 Task: Create Card Card0000000104 in Board Board0000000026 in Workspace WS0000000009 in Trello. Create Card Card0000000105 in Board Board0000000027 in Workspace WS0000000009 in Trello. Create Card Card0000000106 in Board Board0000000027 in Workspace WS0000000009 in Trello. Create Card Card0000000107 in Board Board0000000027 in Workspace WS0000000009 in Trello. Create Card Card0000000108 in Board Board0000000027 in Workspace WS0000000009 in Trello
Action: Mouse moved to (429, 345)
Screenshot: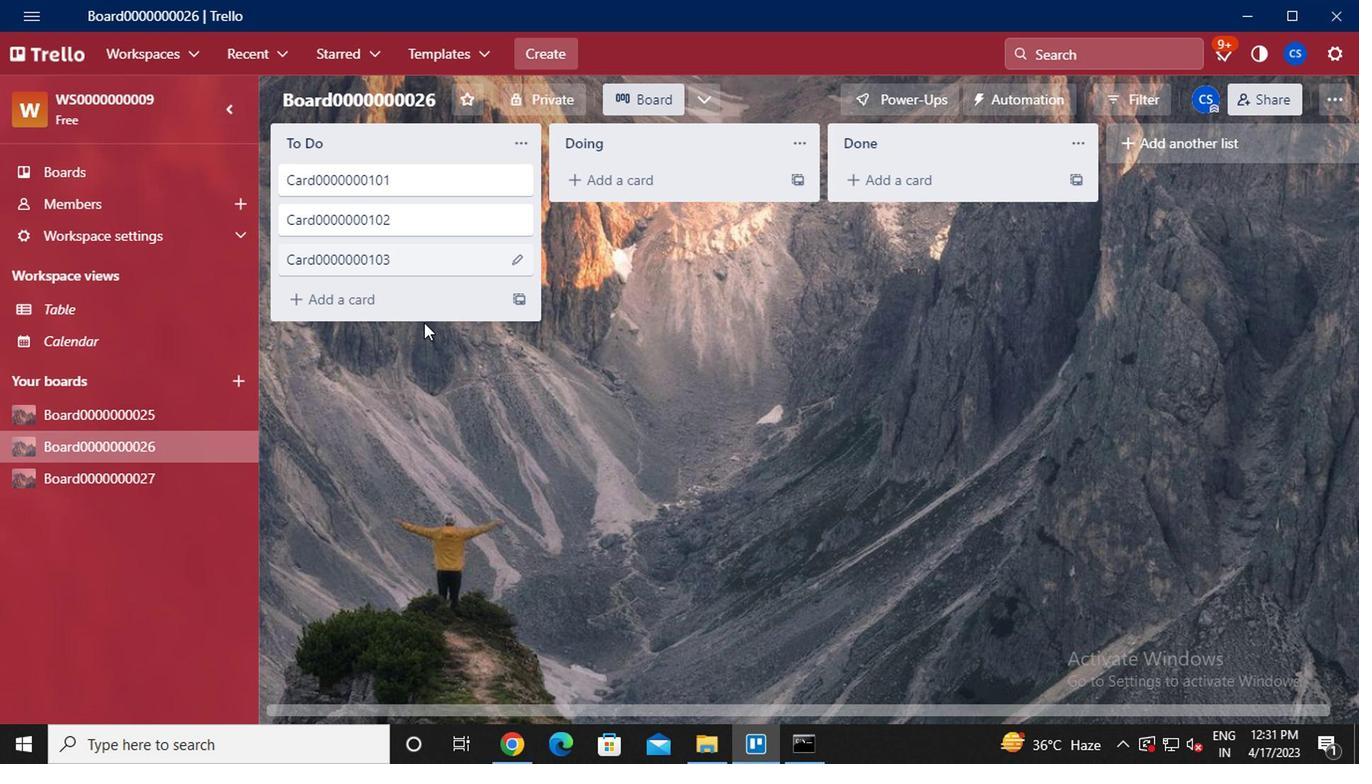 
Action: Mouse pressed left at (429, 345)
Screenshot: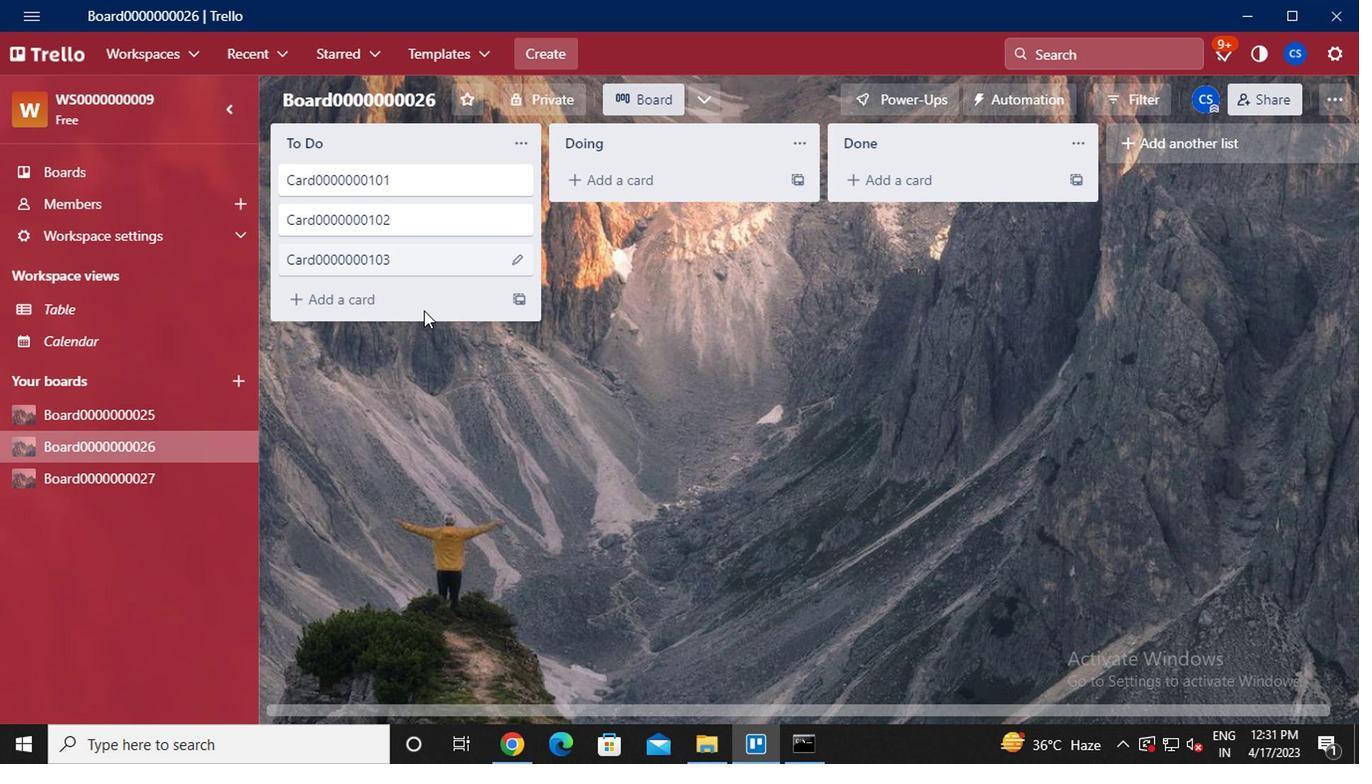 
Action: Key pressed c<Key.caps_lock>ard0000000104<Key.enter>
Screenshot: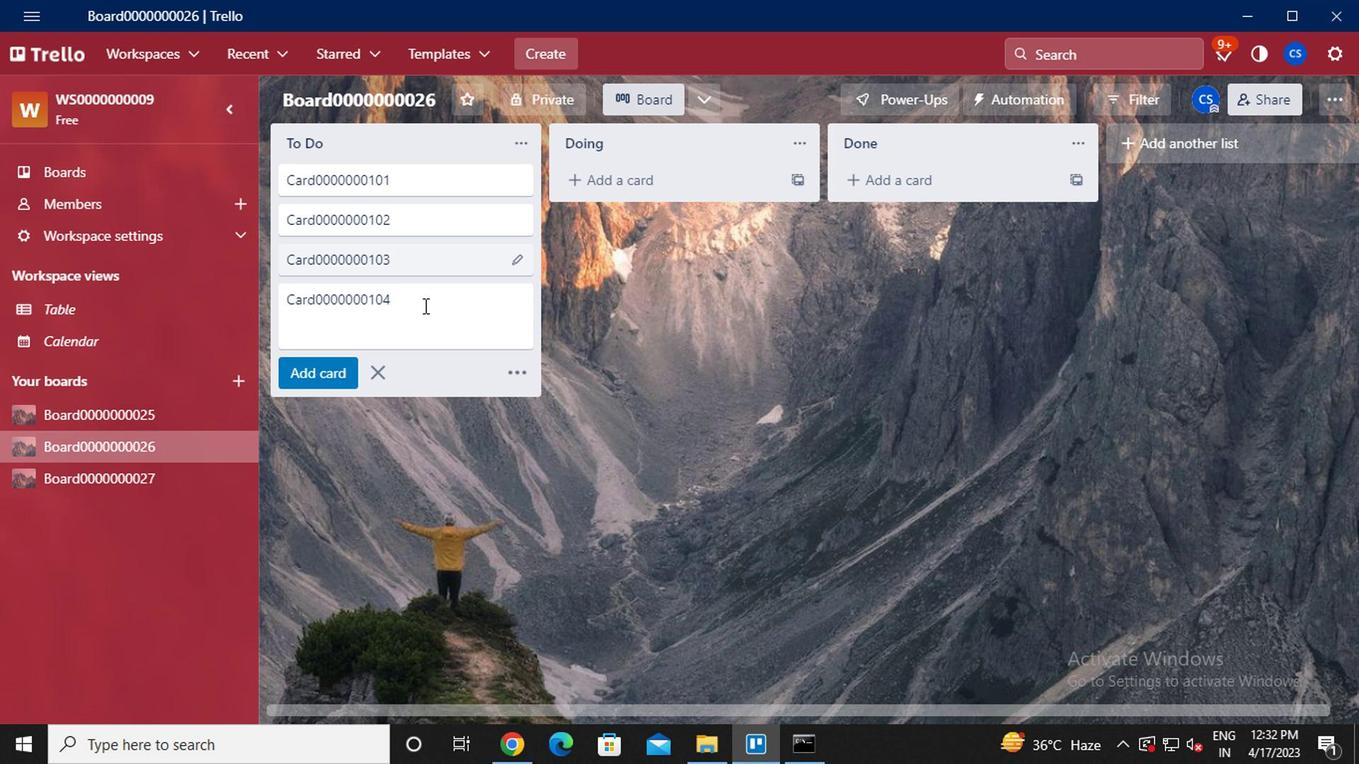 
Action: Mouse moved to (400, 421)
Screenshot: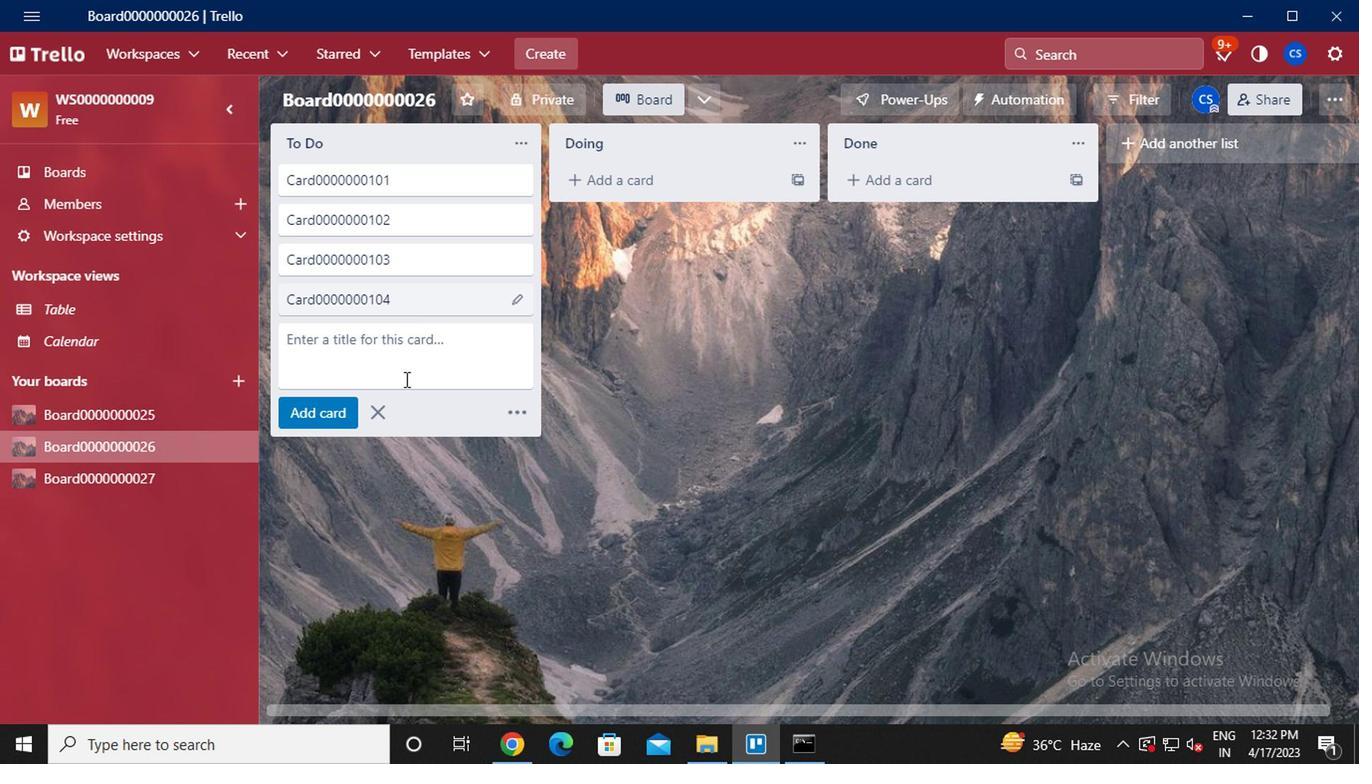 
Action: Mouse pressed left at (400, 421)
Screenshot: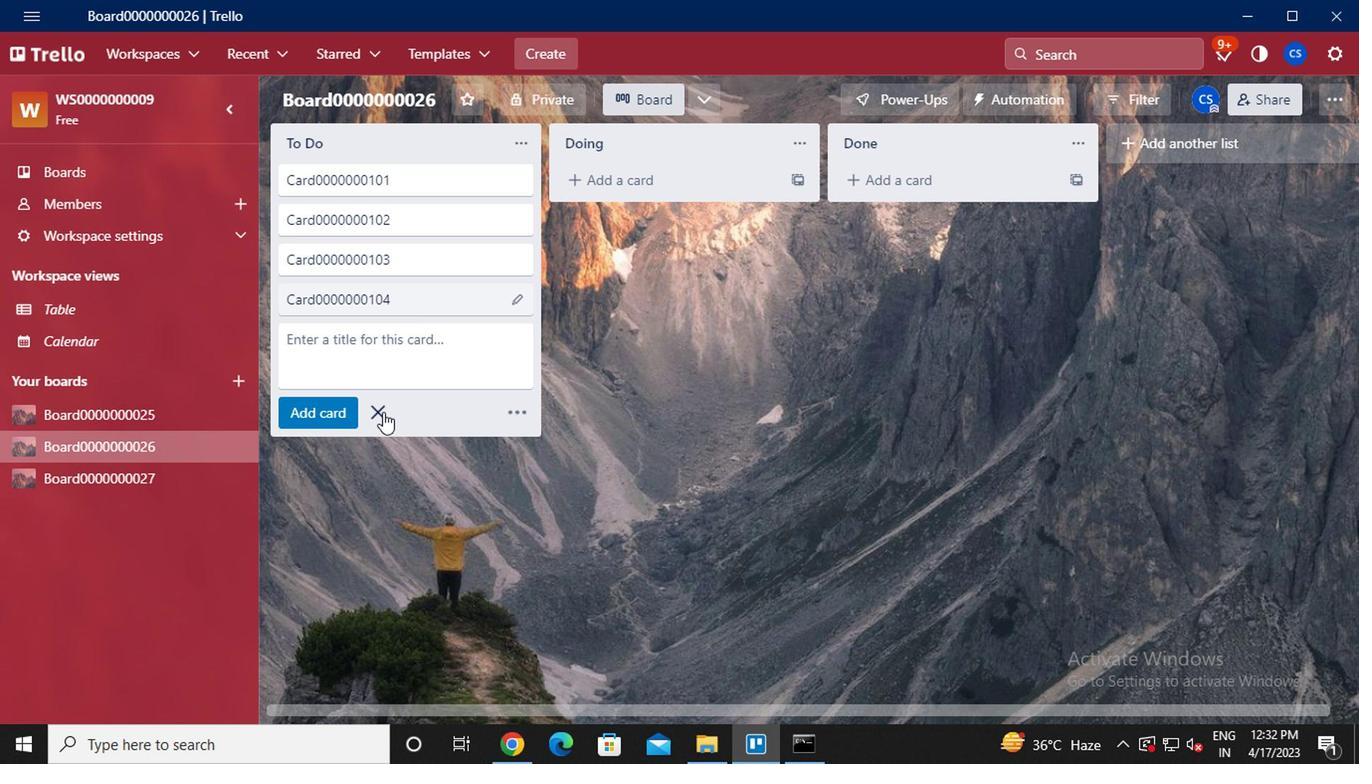 
Action: Mouse moved to (186, 474)
Screenshot: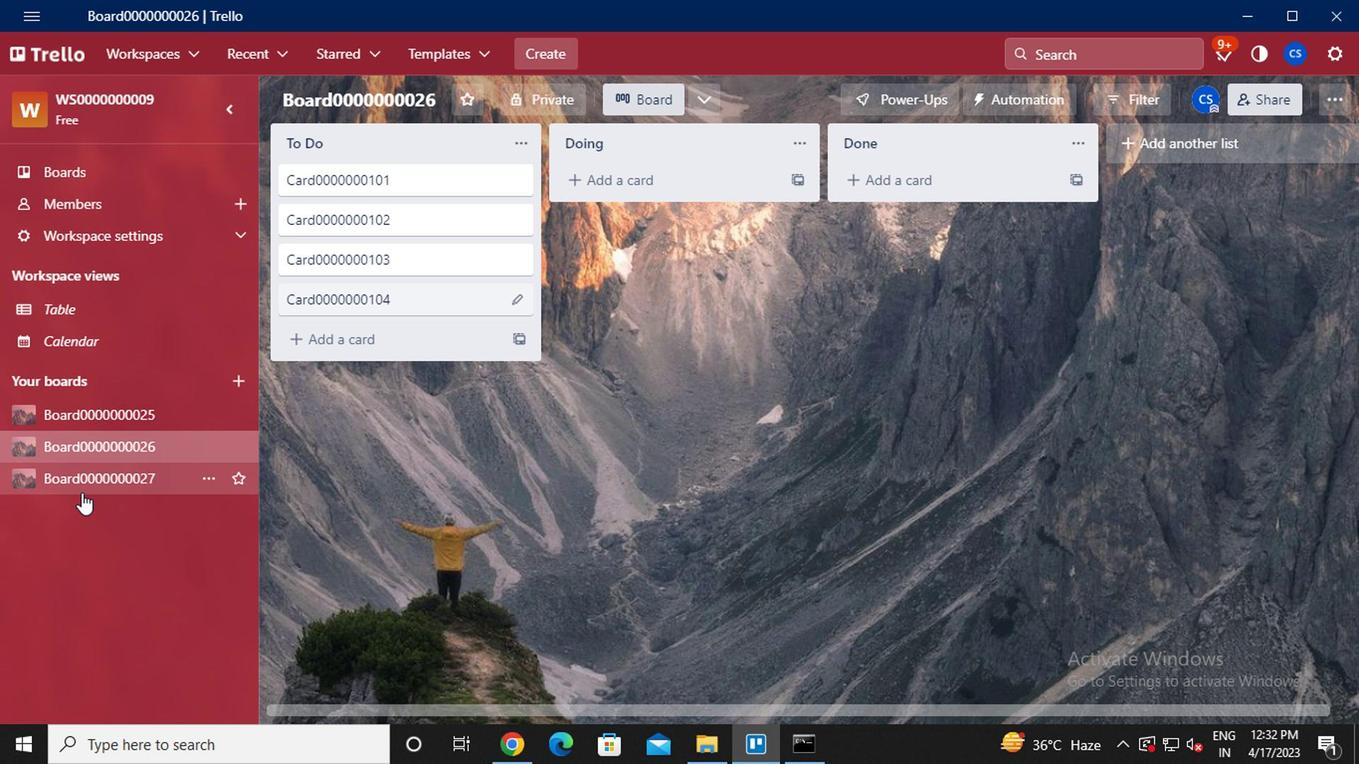 
Action: Mouse pressed left at (186, 474)
Screenshot: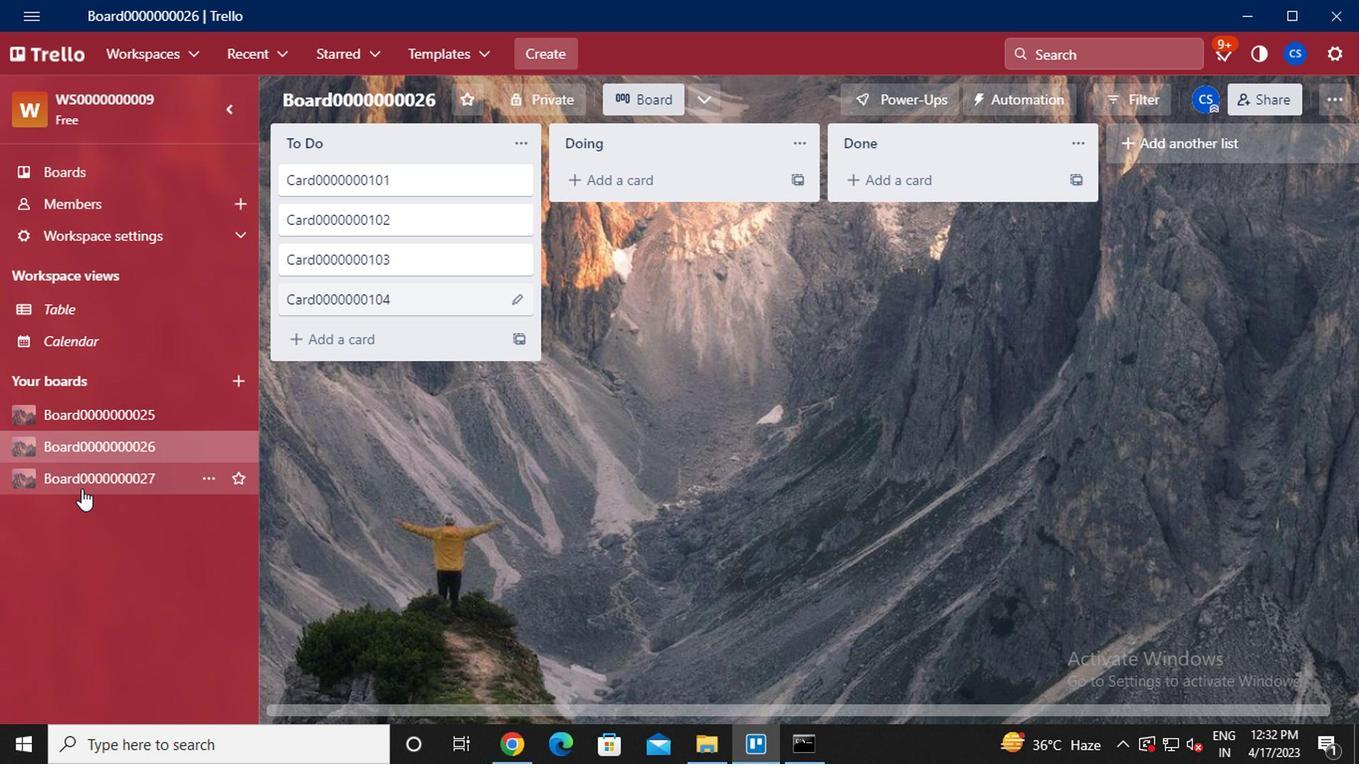 
Action: Mouse moved to (392, 293)
Screenshot: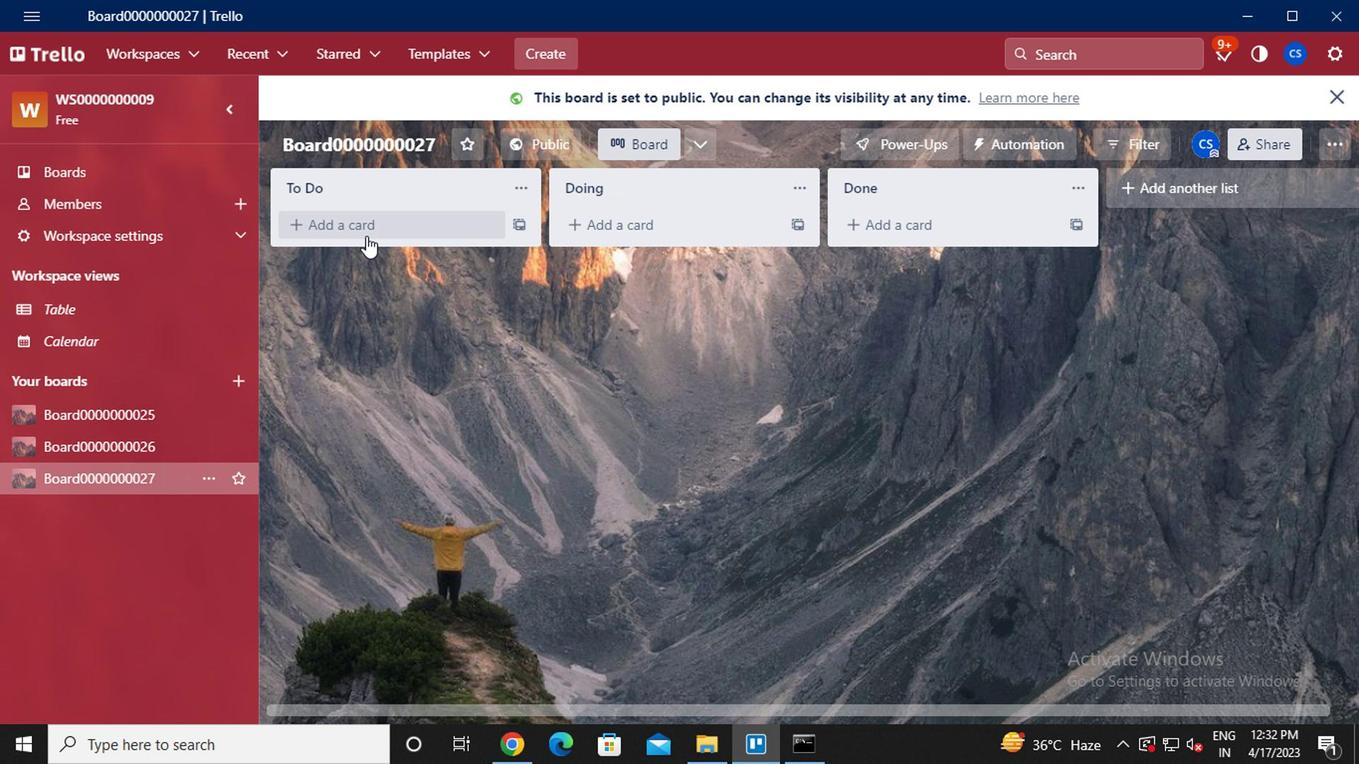 
Action: Mouse pressed left at (392, 293)
Screenshot: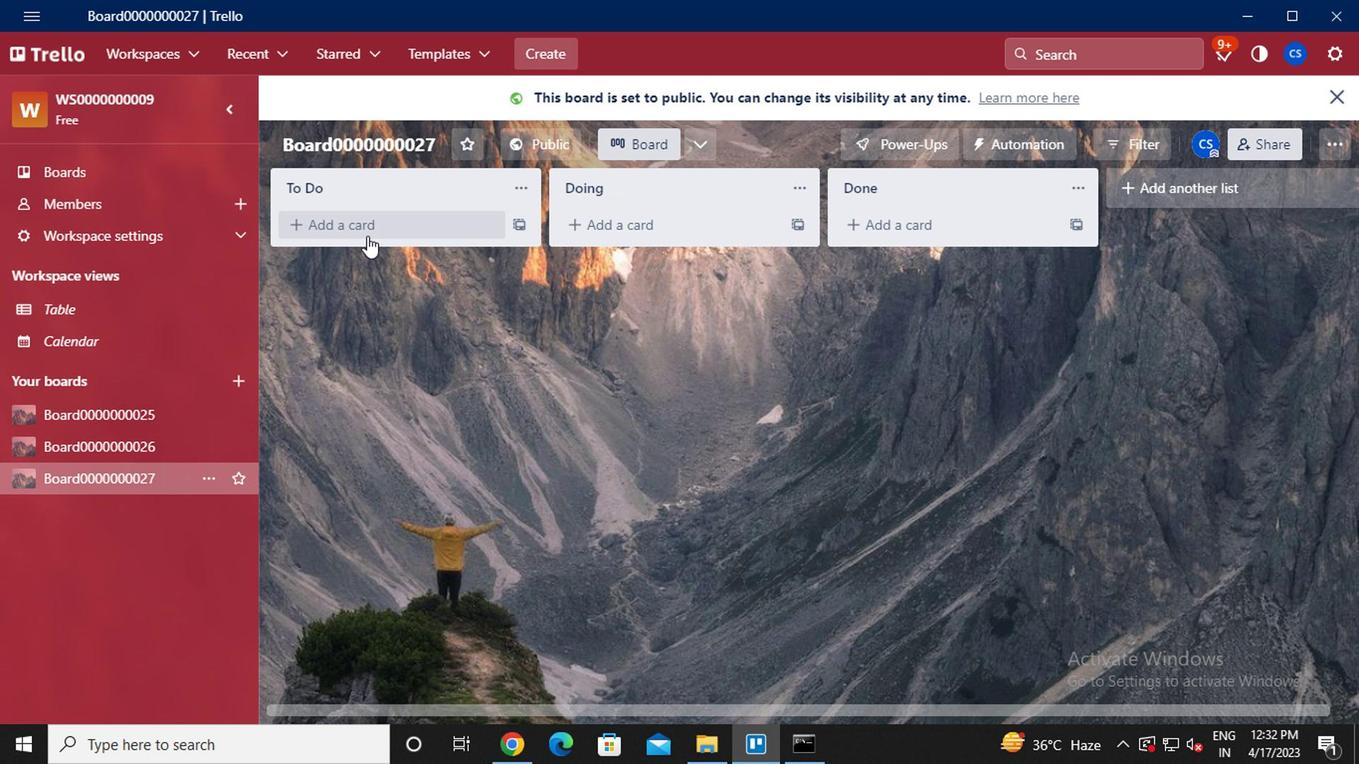
Action: Mouse moved to (396, 343)
Screenshot: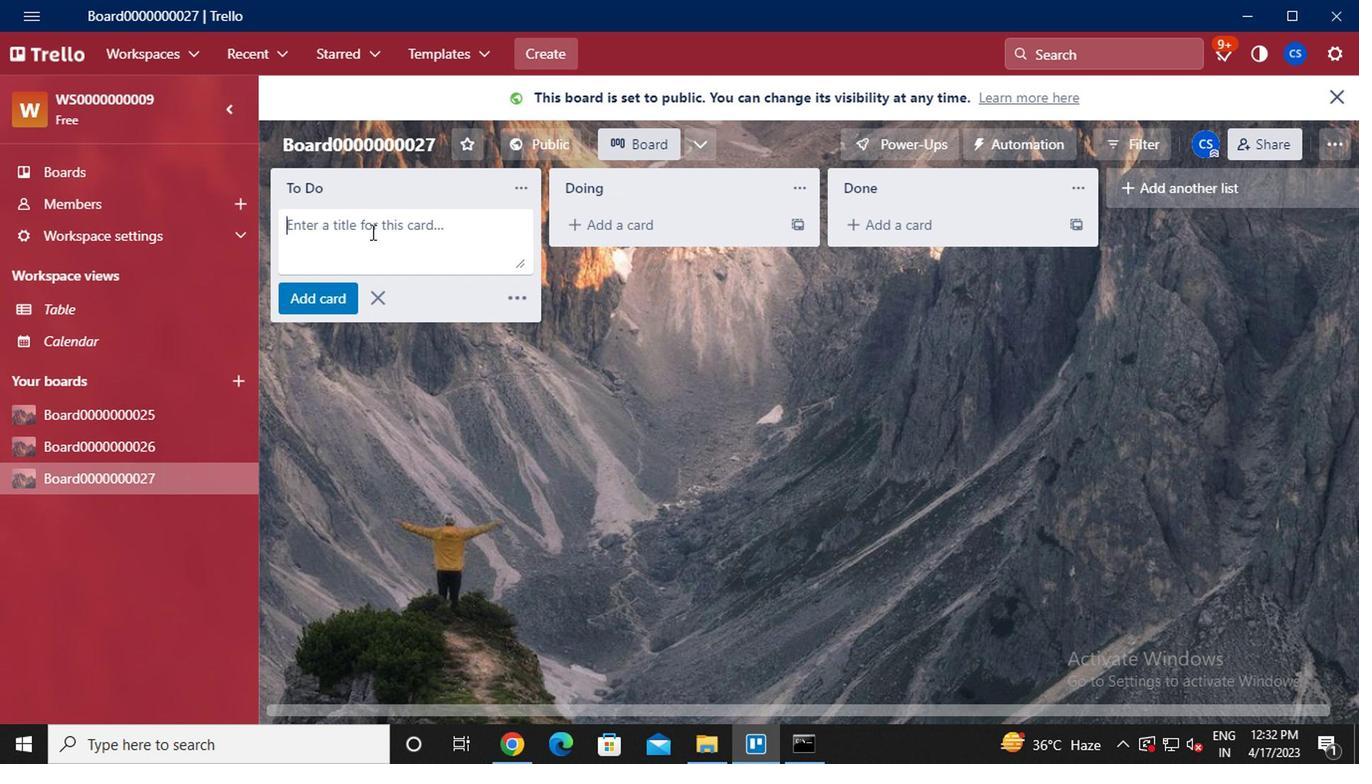 
Action: Key pressed <Key.caps_lock>c<Key.caps_lock>ard0000000105<Key.enter><Key.caps_lock>c<Key.caps_lock>ard0000000106<Key.enter><Key.caps_lock>c<Key.caps_lock>ard0000000107<Key.enter><Key.caps_lock>c<Key.caps_lock>rad<Key.backspace><Key.backspace><Key.backspace>ard0000000108<Key.enter>
Screenshot: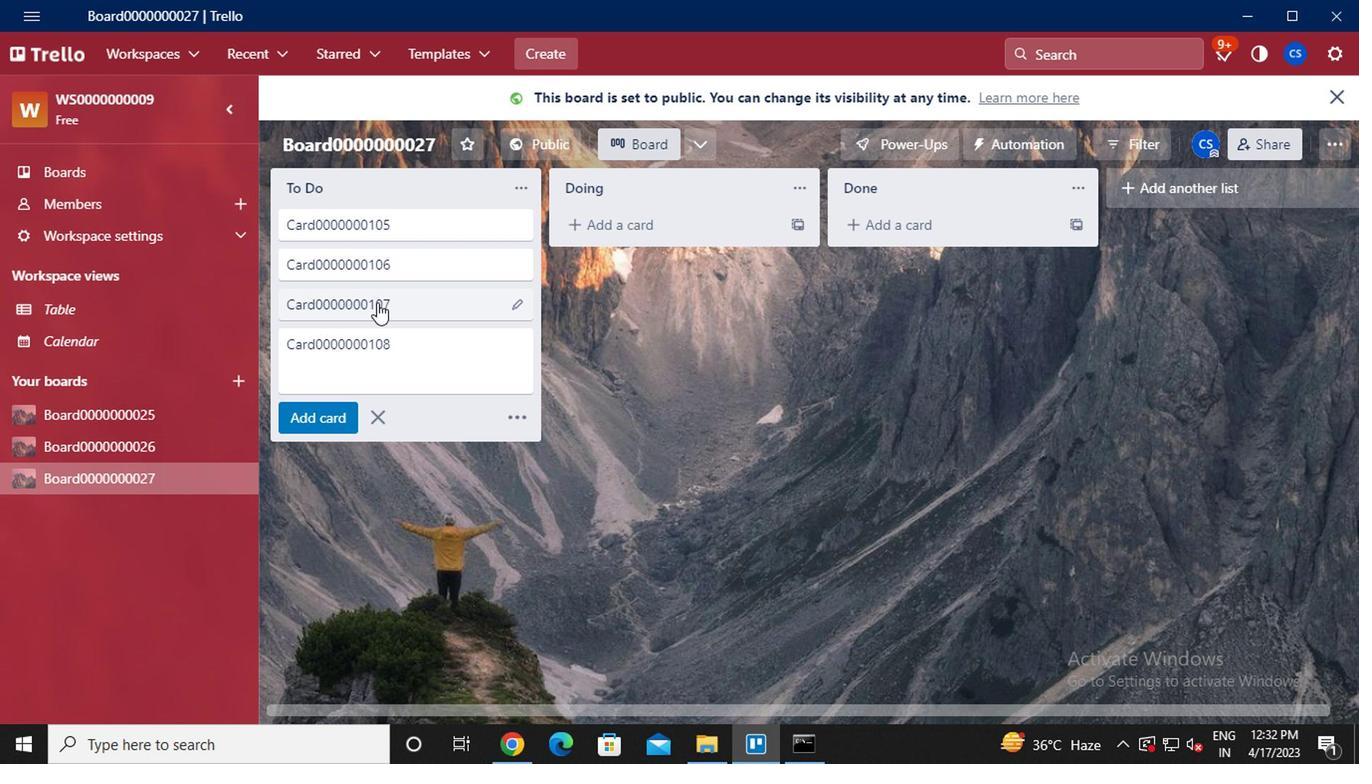 
Action: Mouse moved to (394, 451)
Screenshot: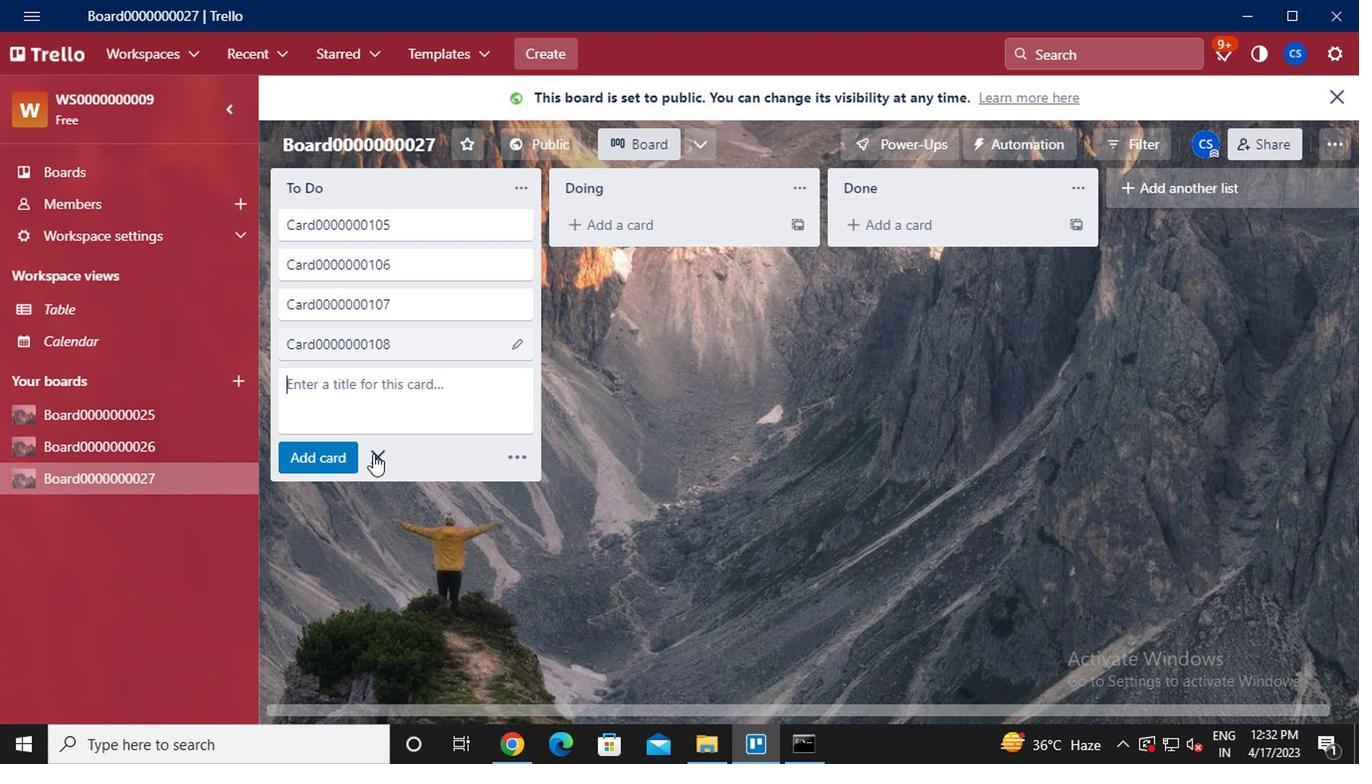 
Action: Mouse pressed left at (394, 451)
Screenshot: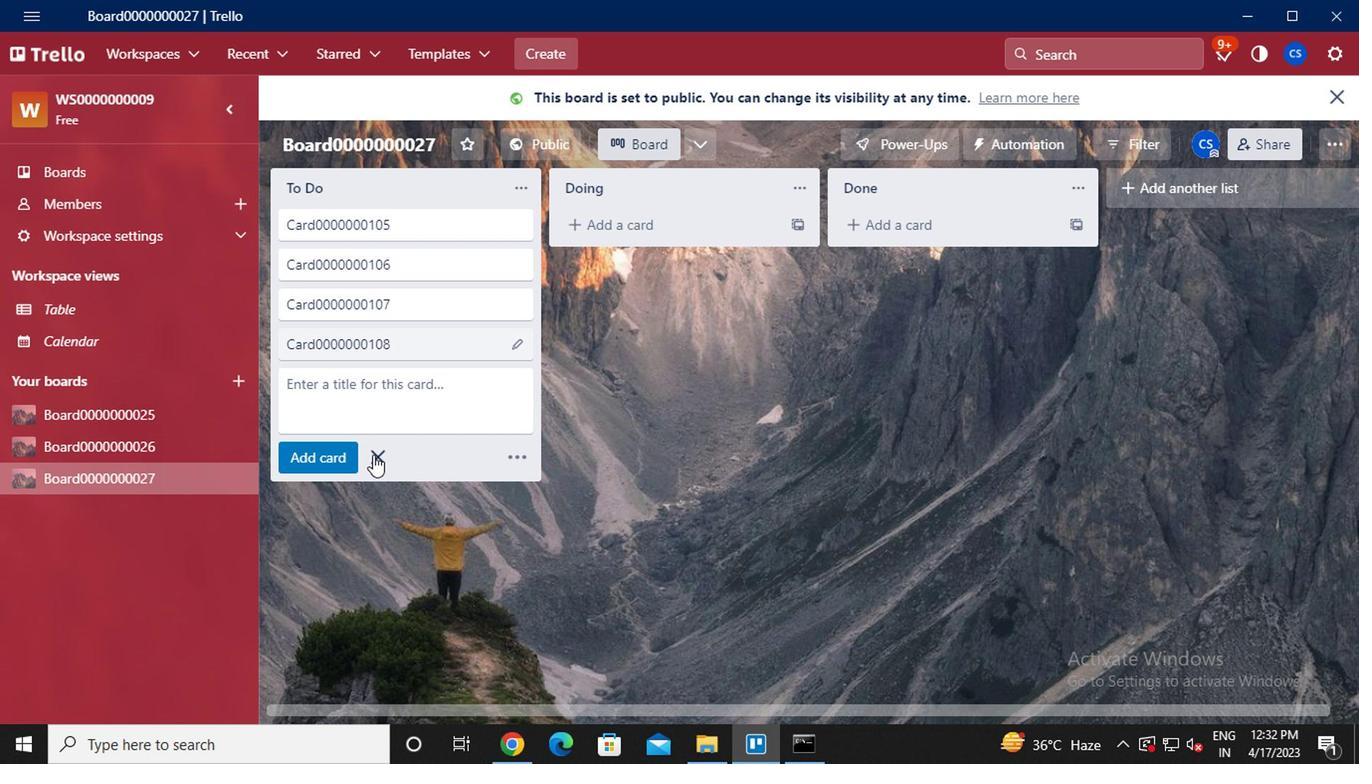 
Action: Mouse moved to (395, 451)
Screenshot: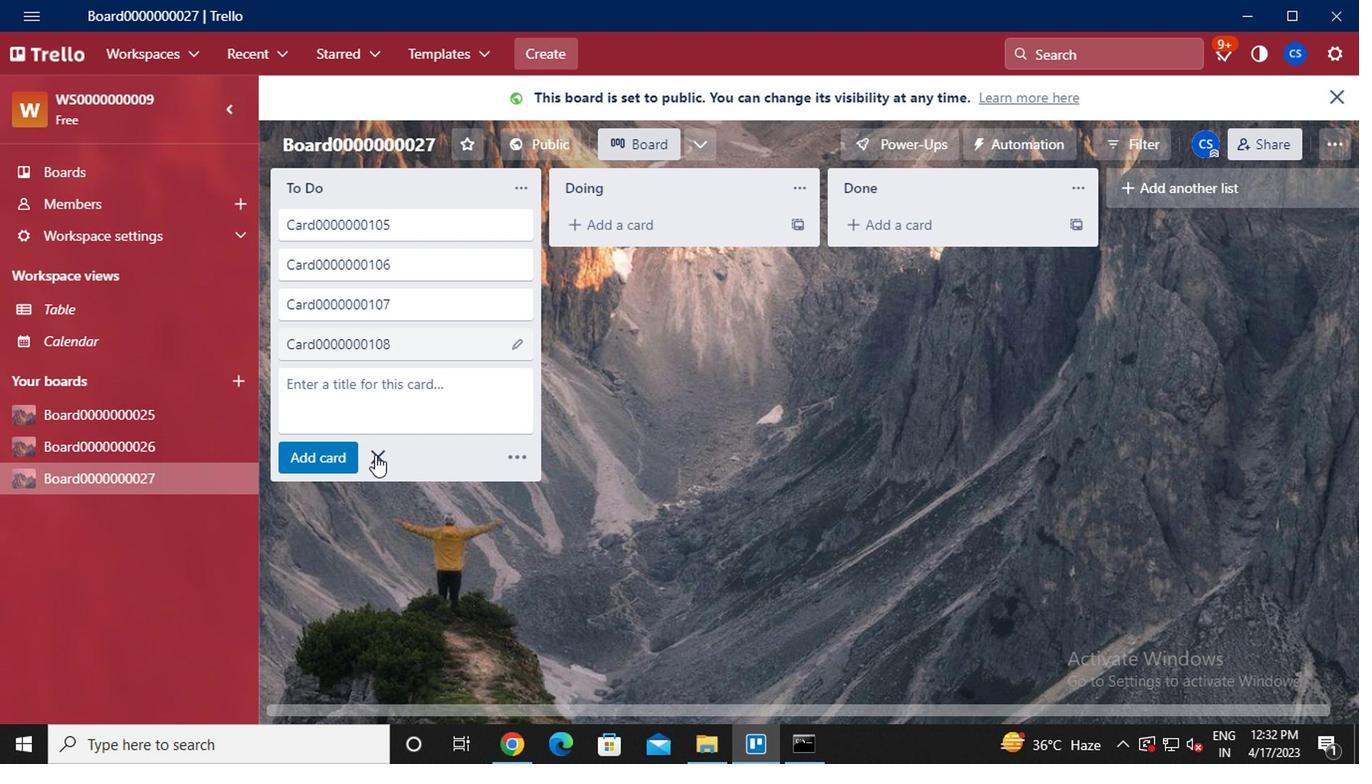 
